 Task: Search for the best pizza joints in New York City.
Action: Mouse moved to (99, 30)
Screenshot: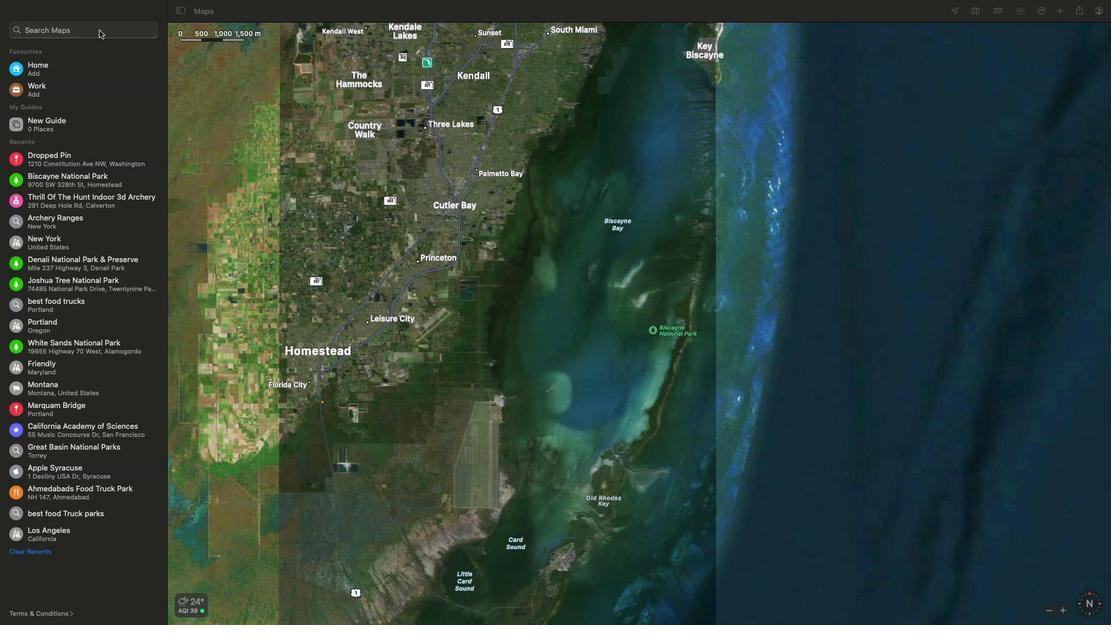 
Action: Mouse pressed left at (99, 30)
Screenshot: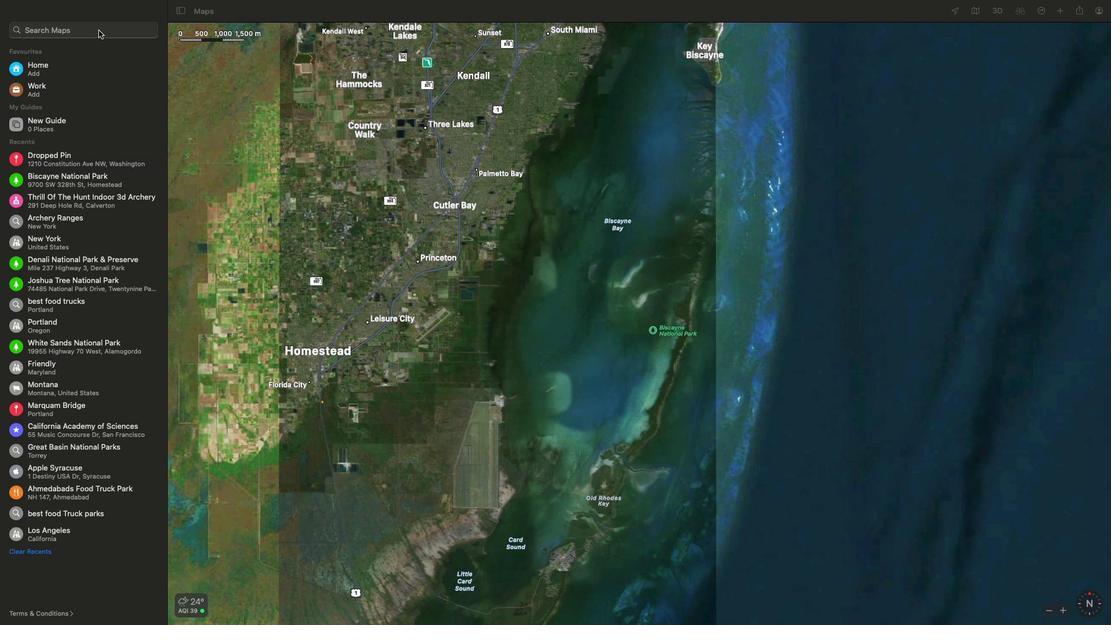 
Action: Mouse moved to (97, 31)
Screenshot: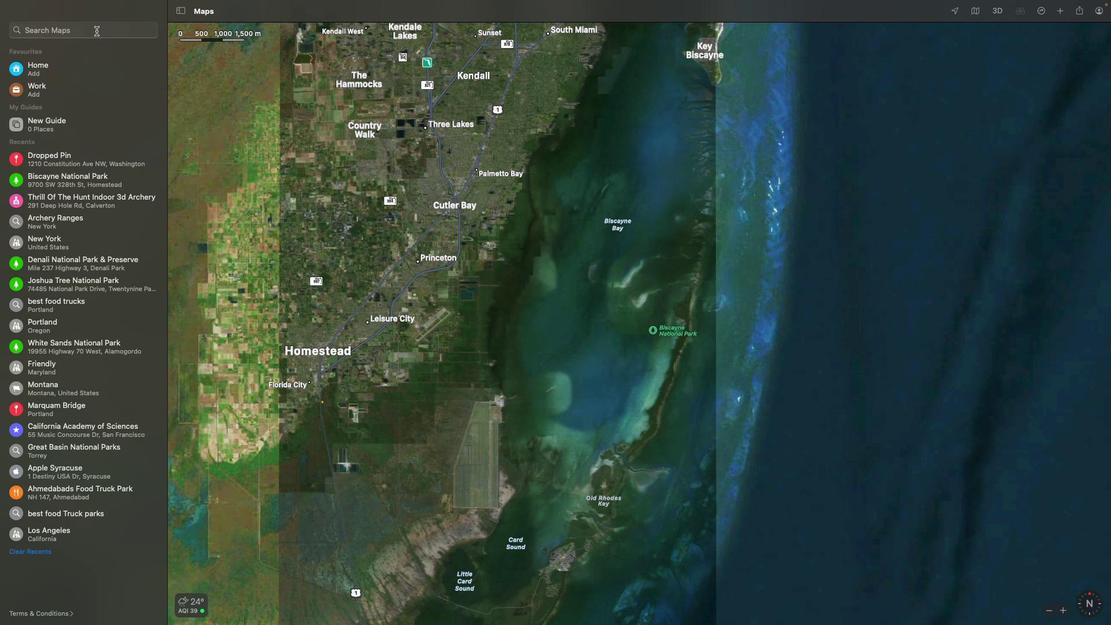
Action: Key pressed Key.shift'N''e''w'Key.spaceKey.shift'Y''o''r''k'Key.spaceKey.shift'C''i''t''y'Key.enter
Screenshot: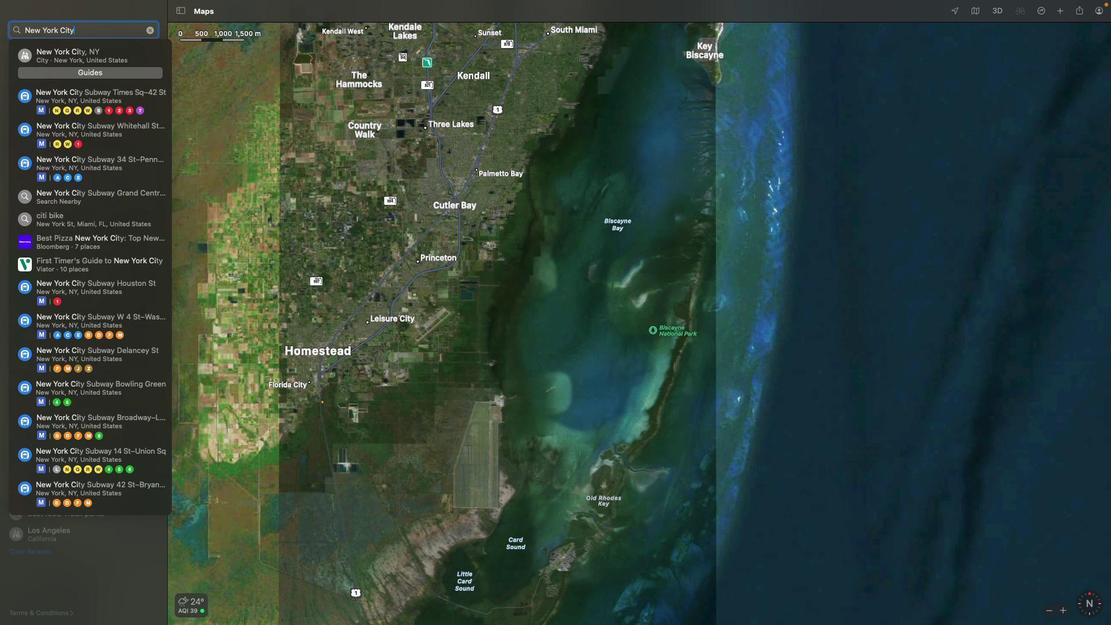 
Action: Mouse moved to (150, 31)
Screenshot: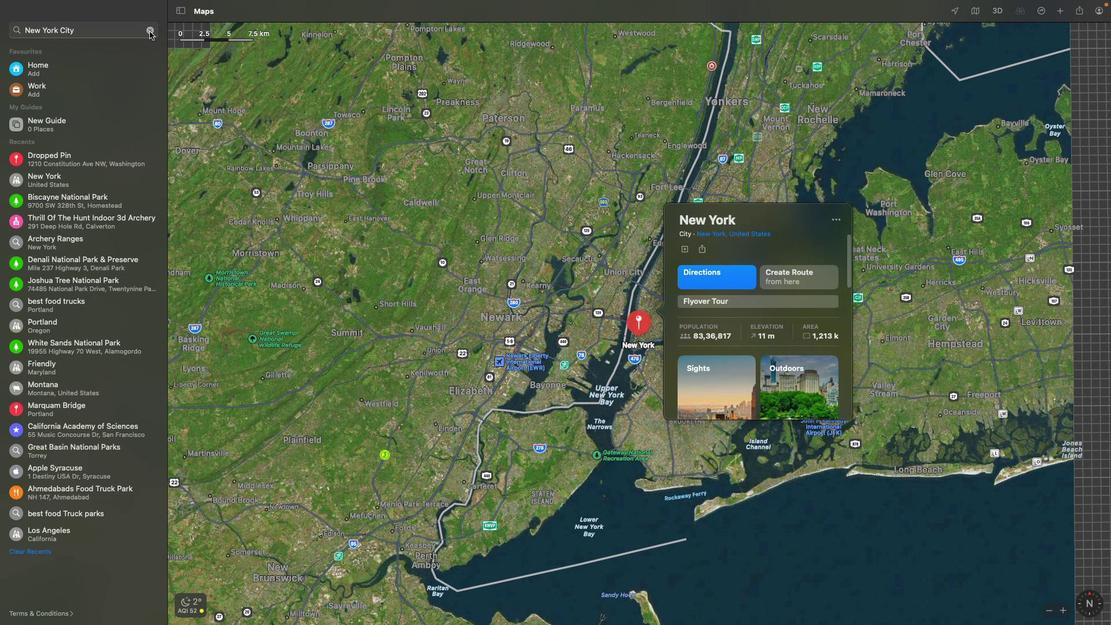 
Action: Mouse pressed left at (150, 31)
Screenshot: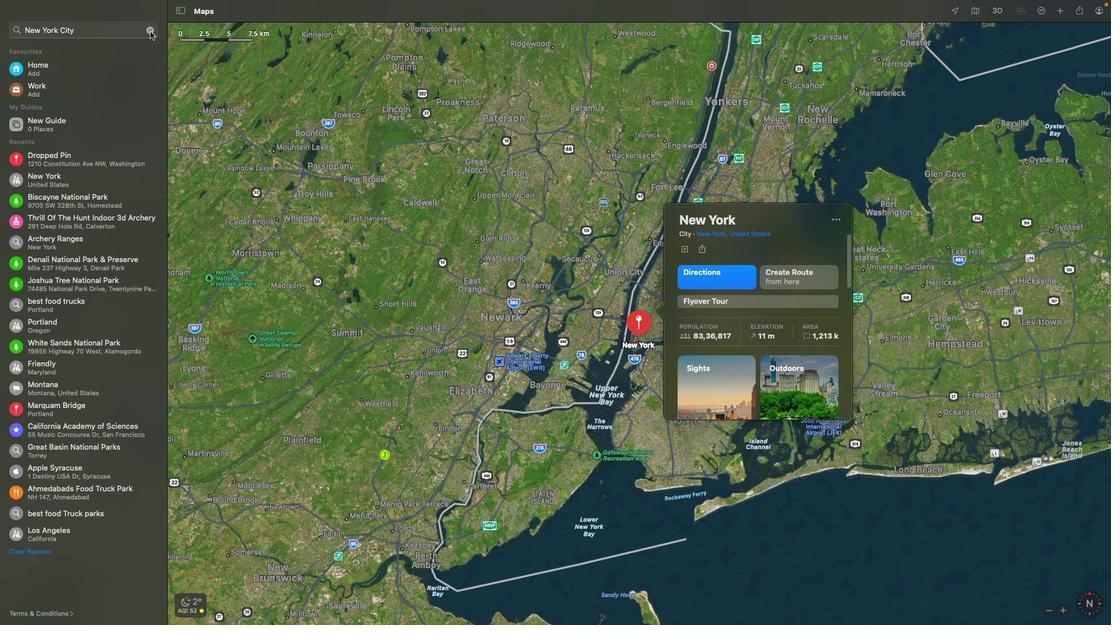
Action: Mouse moved to (81, 32)
Screenshot: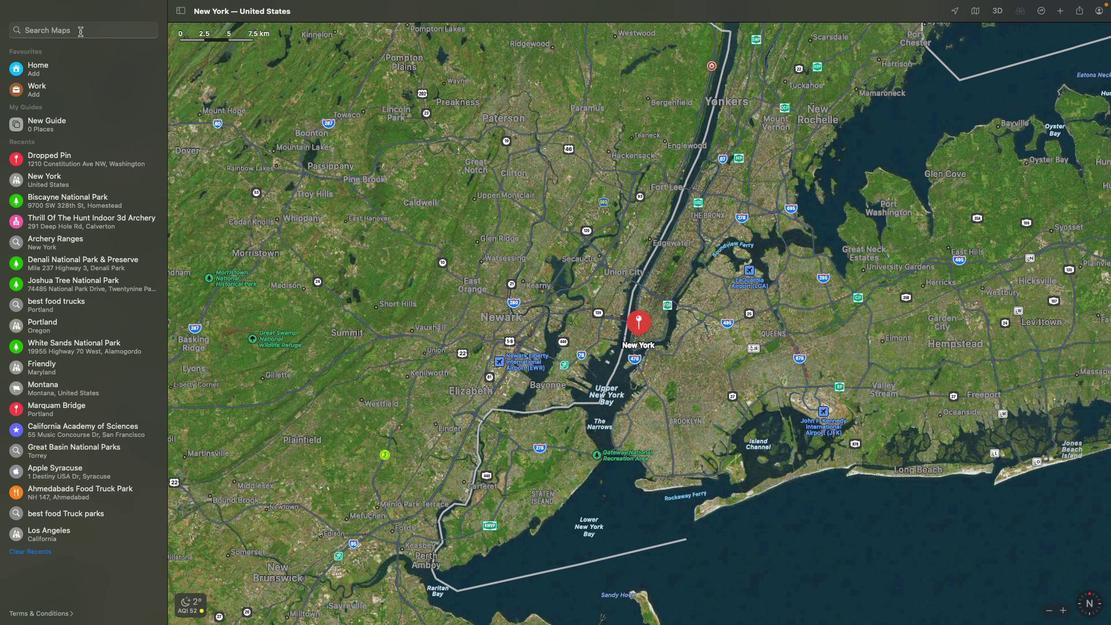 
Action: Mouse pressed left at (81, 32)
Screenshot: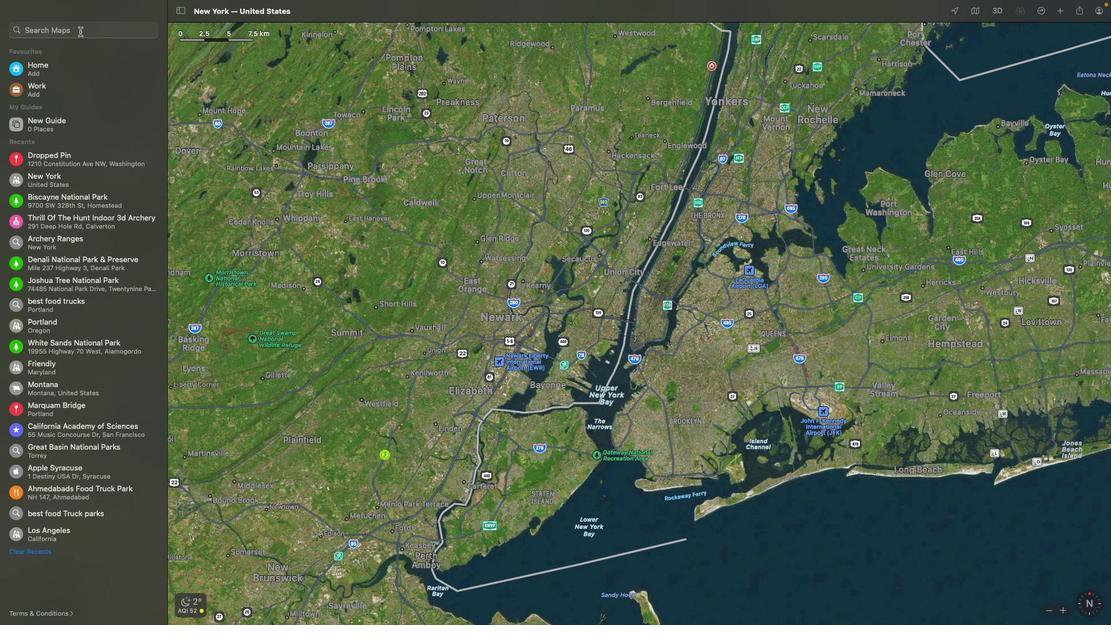 
Action: Key pressed Key.shift'B''e''s''t'Key.spaceKey.shift'P''i''z''z''a'Key.spaceKey.shift'J''o''i''n''t''s'Key.spaceKey.enter
Screenshot: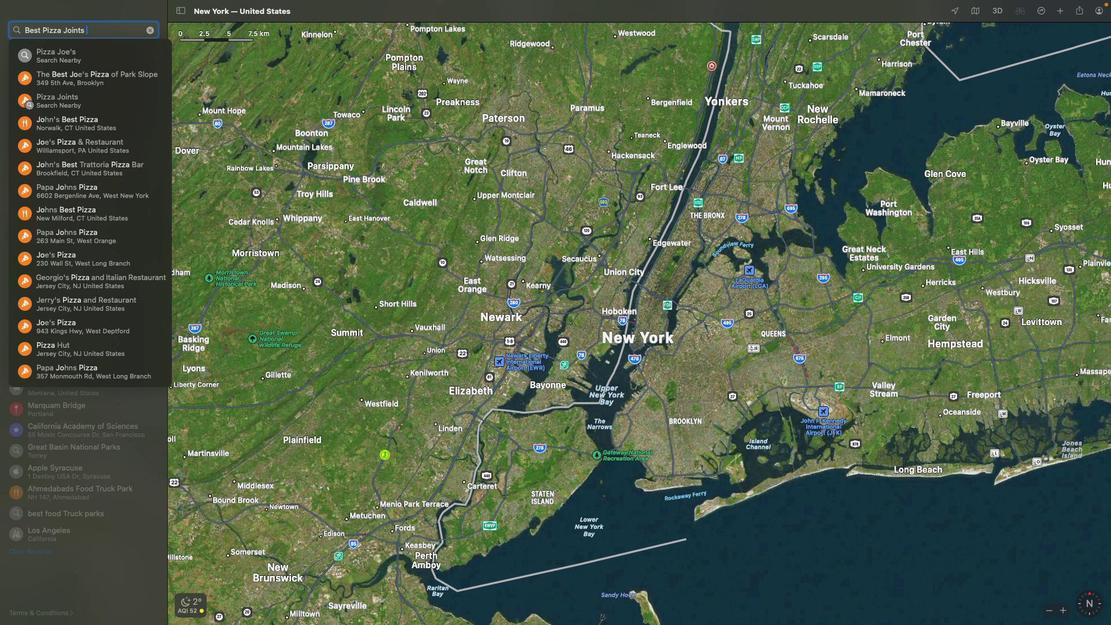 
Action: Mouse moved to (638, 294)
Screenshot: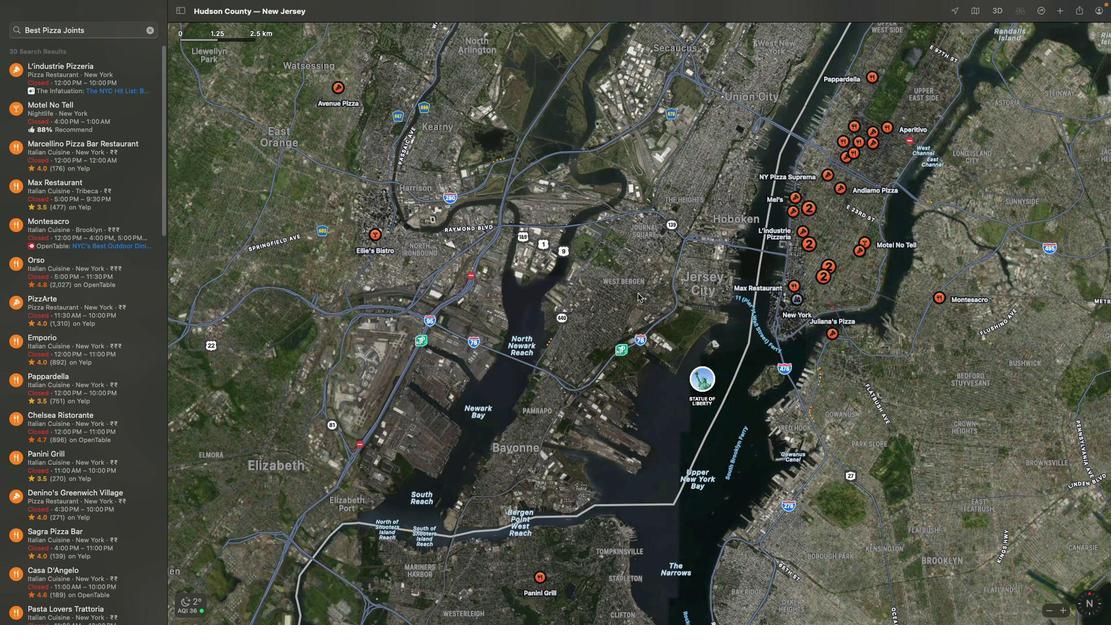 
